 Task: What year was the Blue Mosque in Istanbul completed?
Action: Mouse moved to (92, 120)
Screenshot: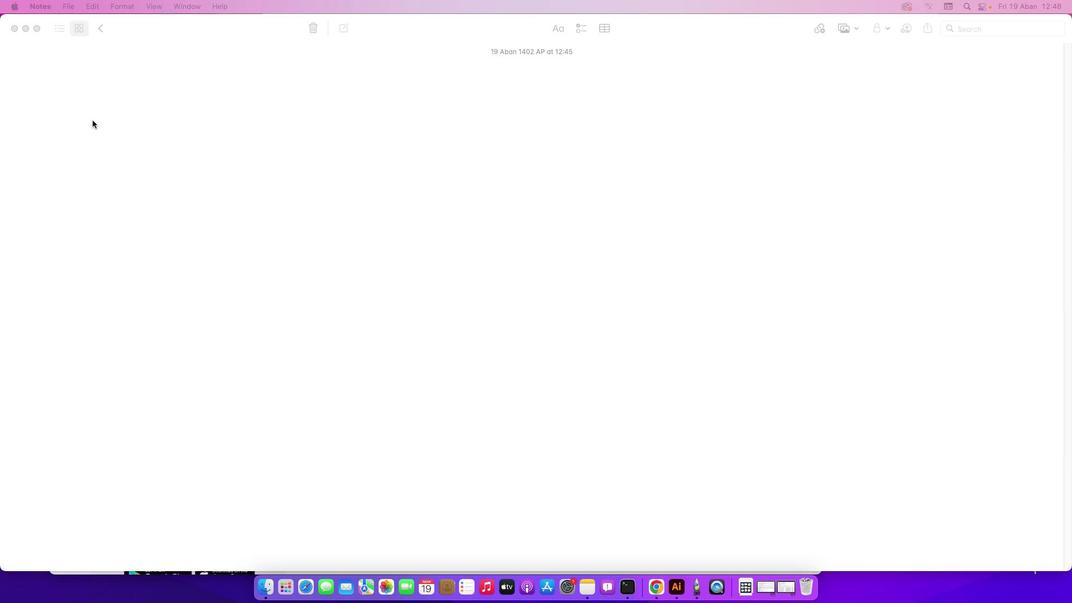 
Action: Mouse pressed left at (92, 120)
Screenshot: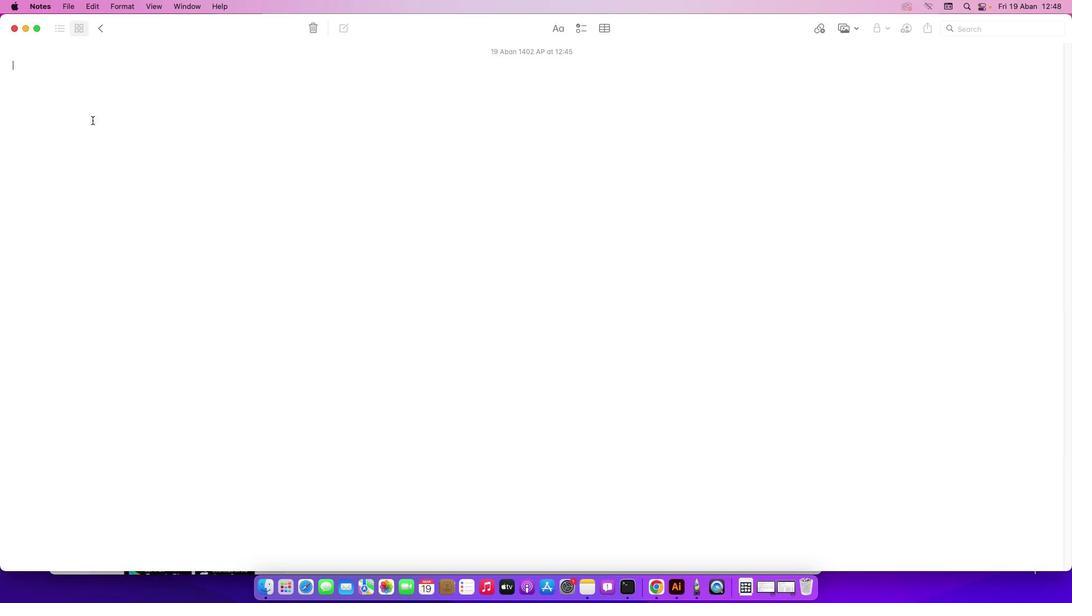 
Action: Key pressed Key.shift'W''h''a''t'Key.space'y''e''a''r'Key.space'w''a''s'Key.space't''h''e'Key.spaceKey.shift'B''l''u''e'Key.spaceKey.shift'M''o''s''q''u''e'Key.space'i''n'Key.spaceKey.shift'I''s''t''a''n''b''u''l'Key.space'c''o''m''p''l''e''t''e''d'Key.shift_r'?'
Screenshot: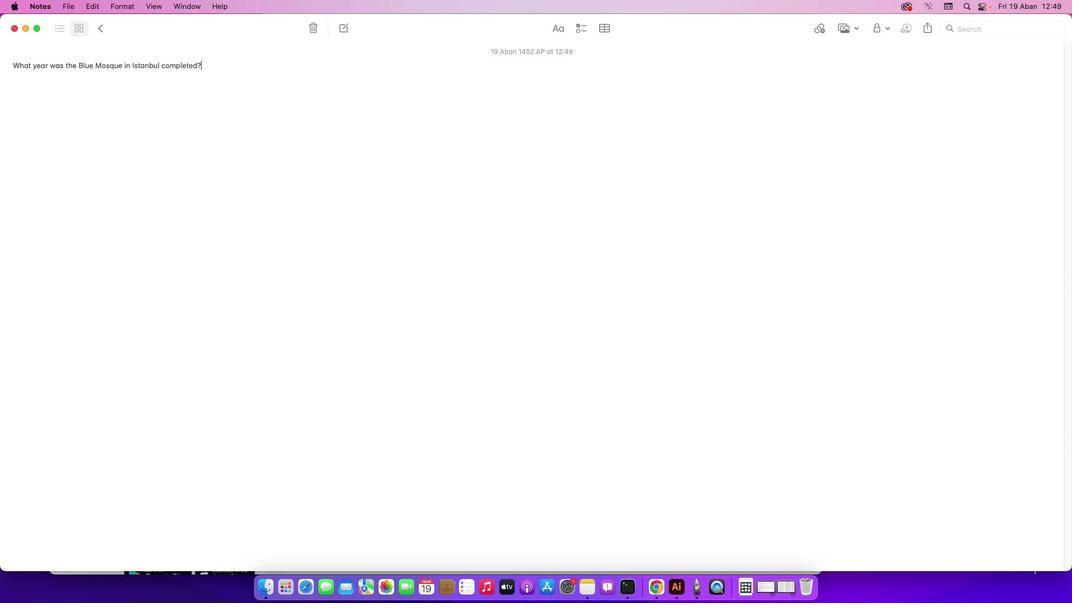 
Action: Mouse moved to (137, 110)
Screenshot: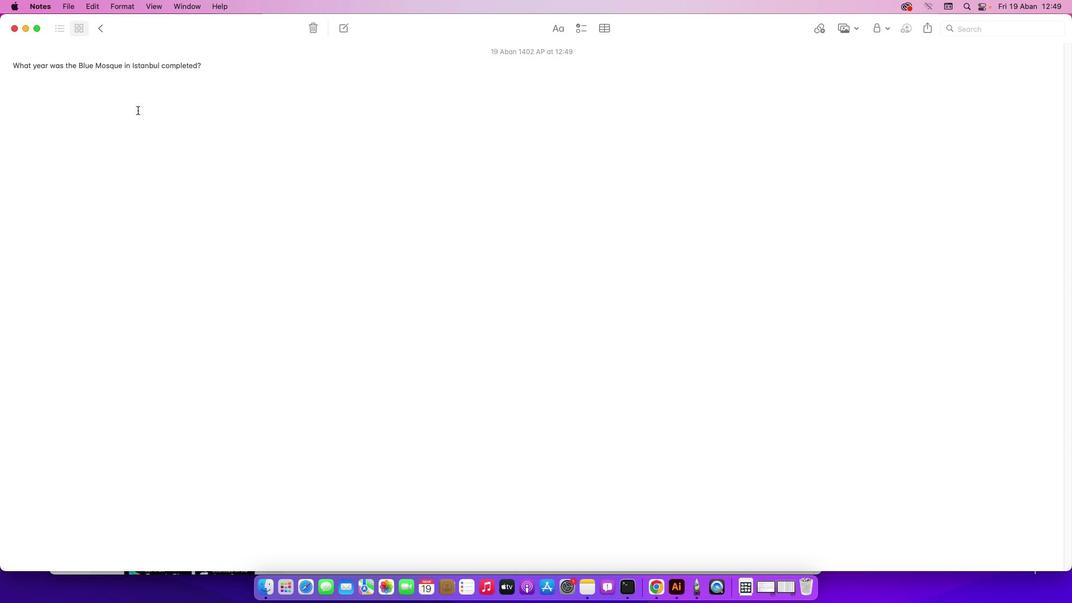 
Action: Key pressed Key.enter
Screenshot: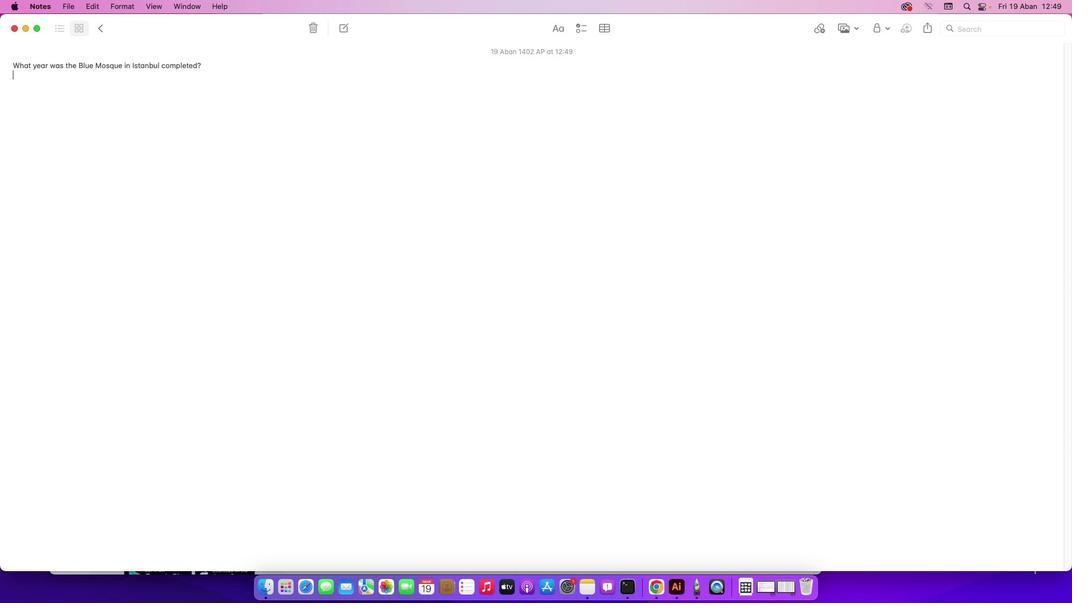 
Action: Mouse moved to (660, 590)
Screenshot: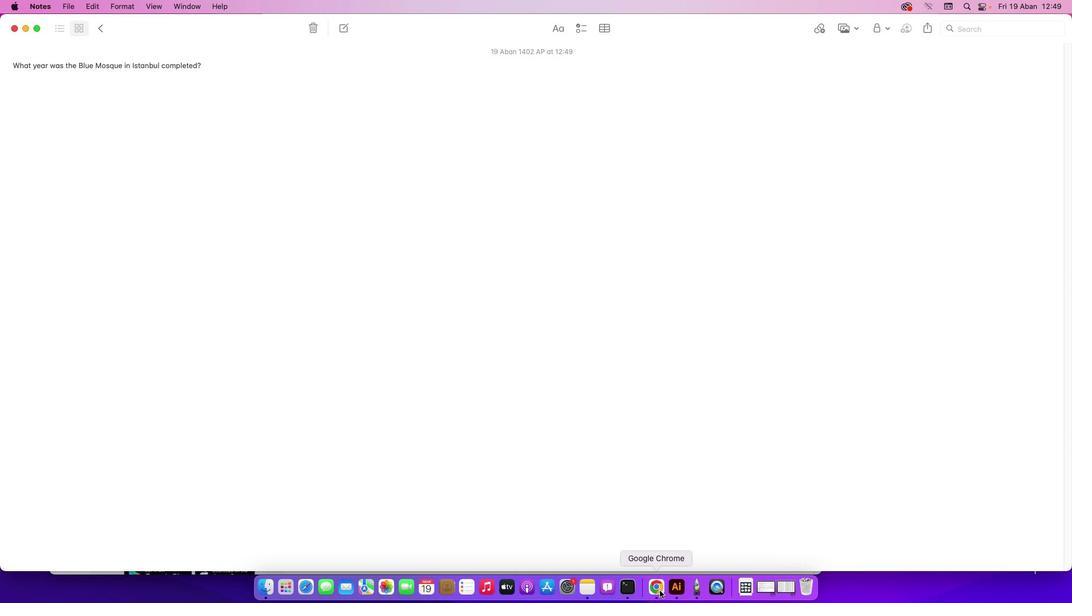 
Action: Mouse pressed left at (660, 590)
Screenshot: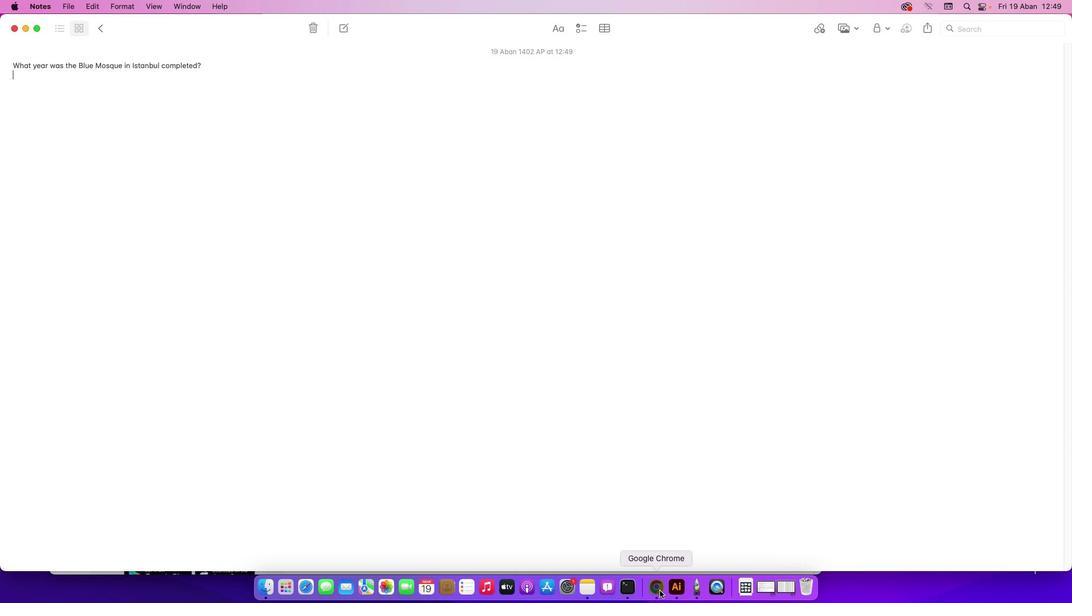 
Action: Mouse moved to (327, 335)
Screenshot: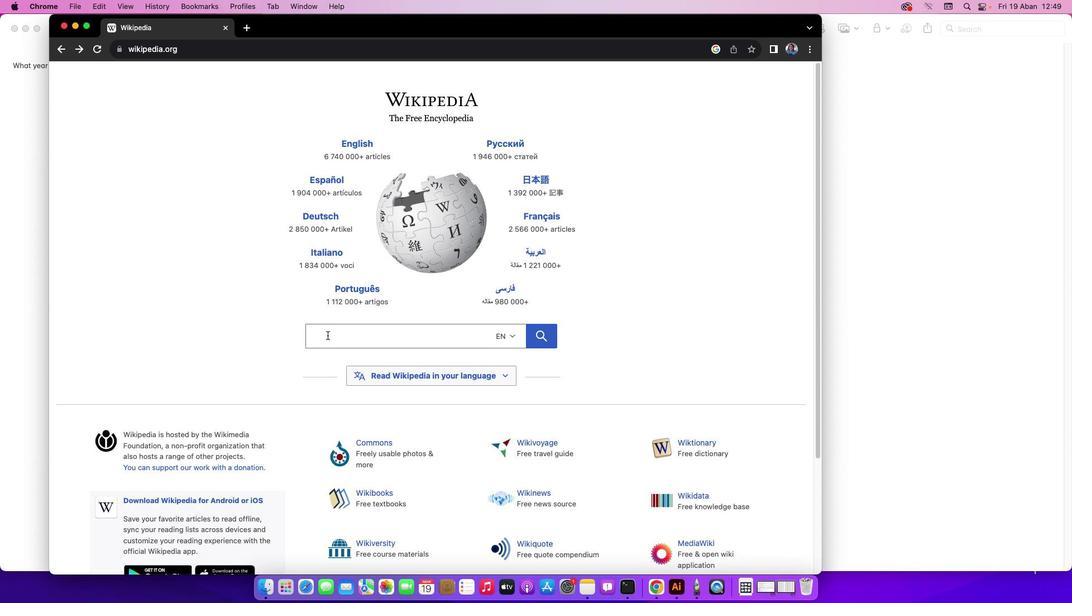 
Action: Mouse pressed left at (327, 335)
Screenshot: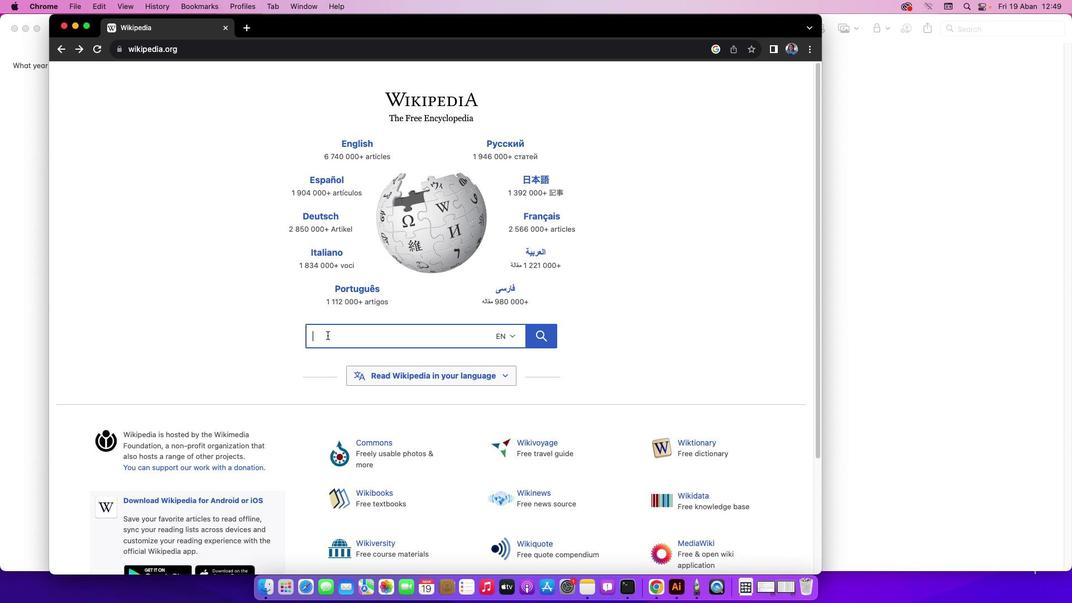 
Action: Mouse moved to (331, 335)
Screenshot: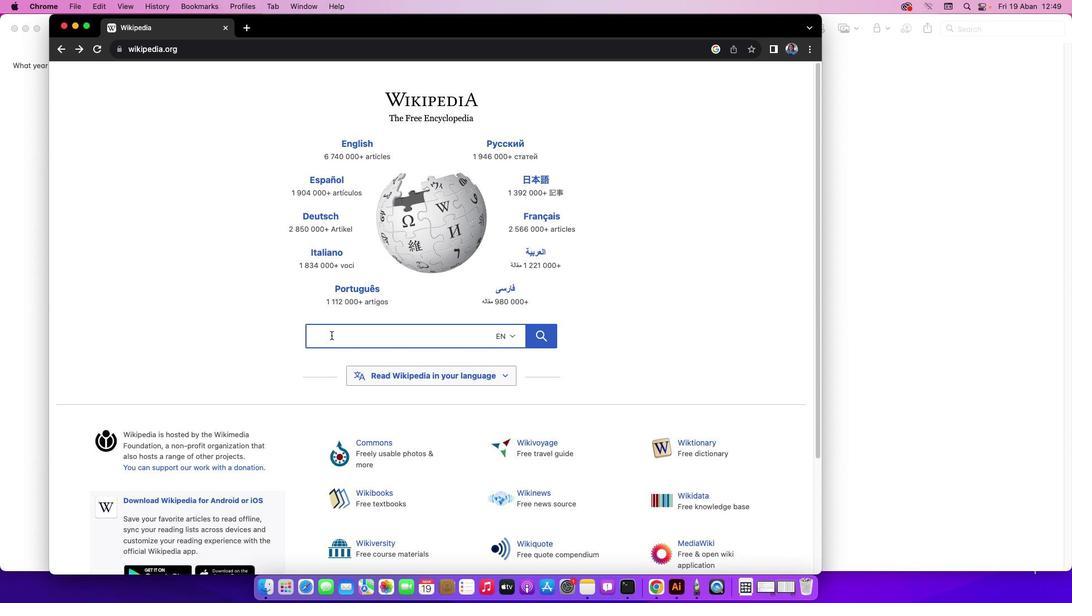
Action: Key pressed Key.shift'B''l''u''e'Key.spaceKey.shift'M''o''s''q''u''e'
Screenshot: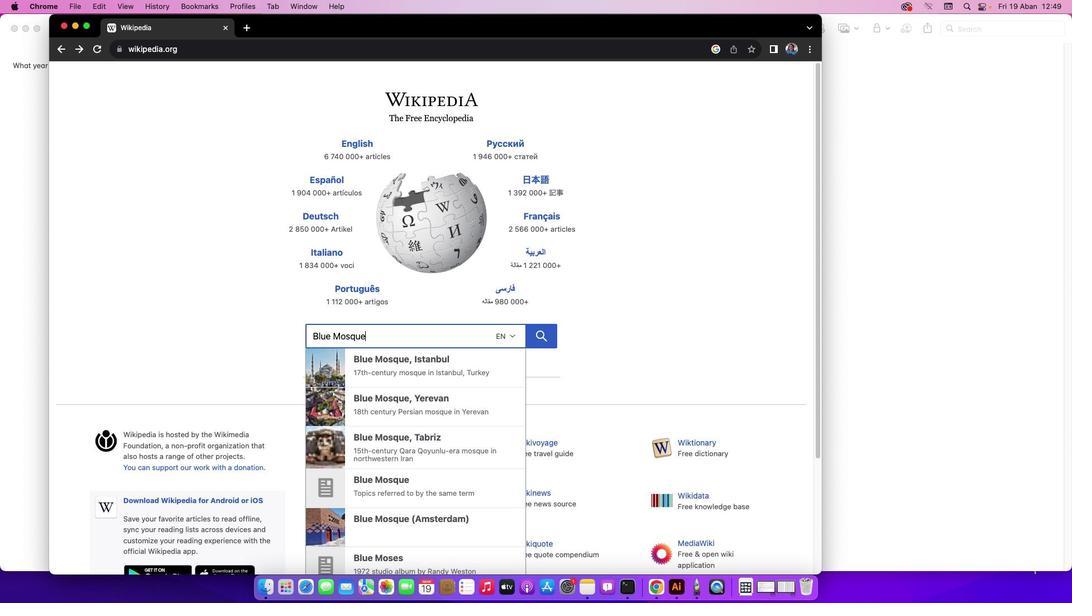 
Action: Mouse moved to (386, 398)
Screenshot: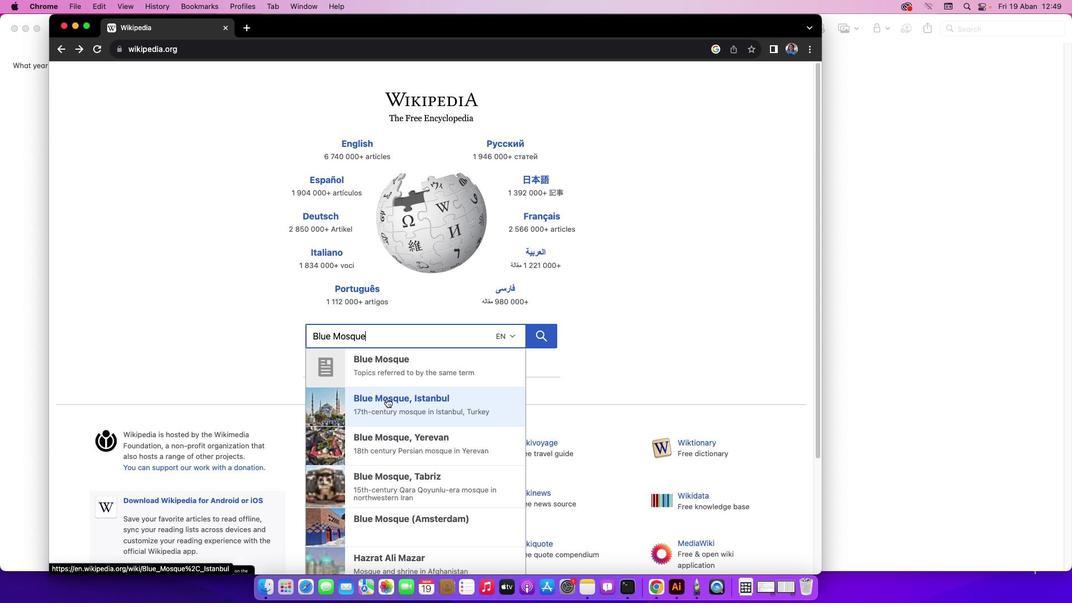 
Action: Mouse pressed left at (386, 398)
Screenshot: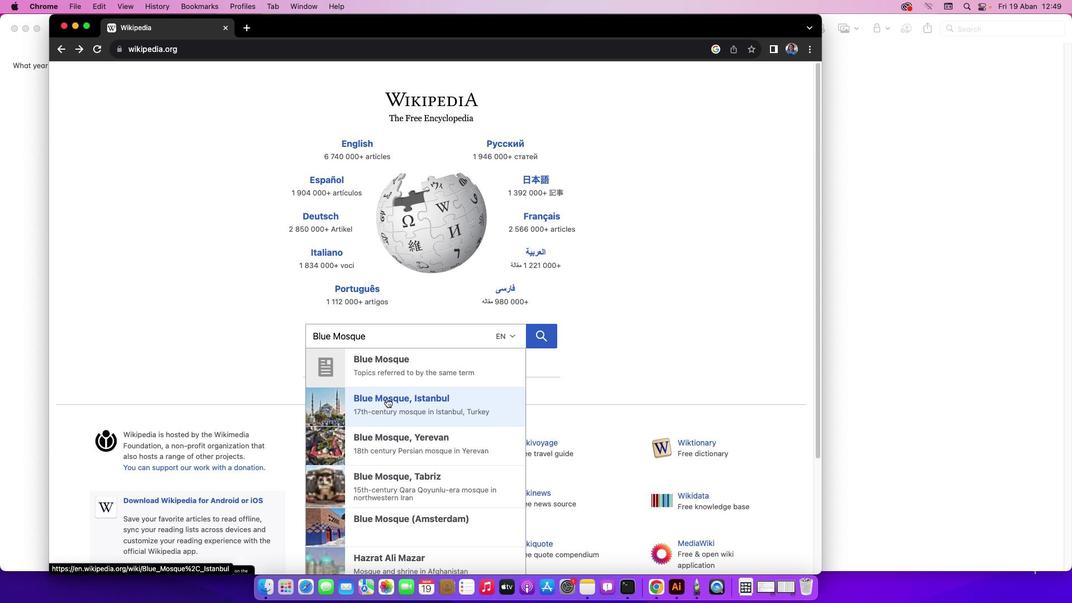 
Action: Mouse moved to (818, 105)
Screenshot: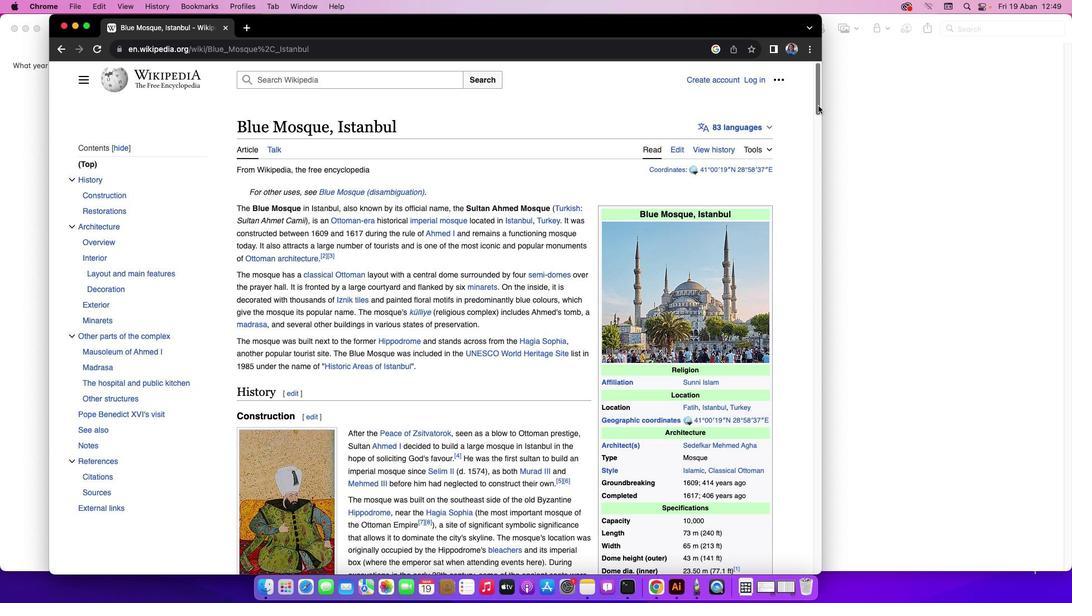 
Action: Mouse pressed left at (818, 105)
Screenshot: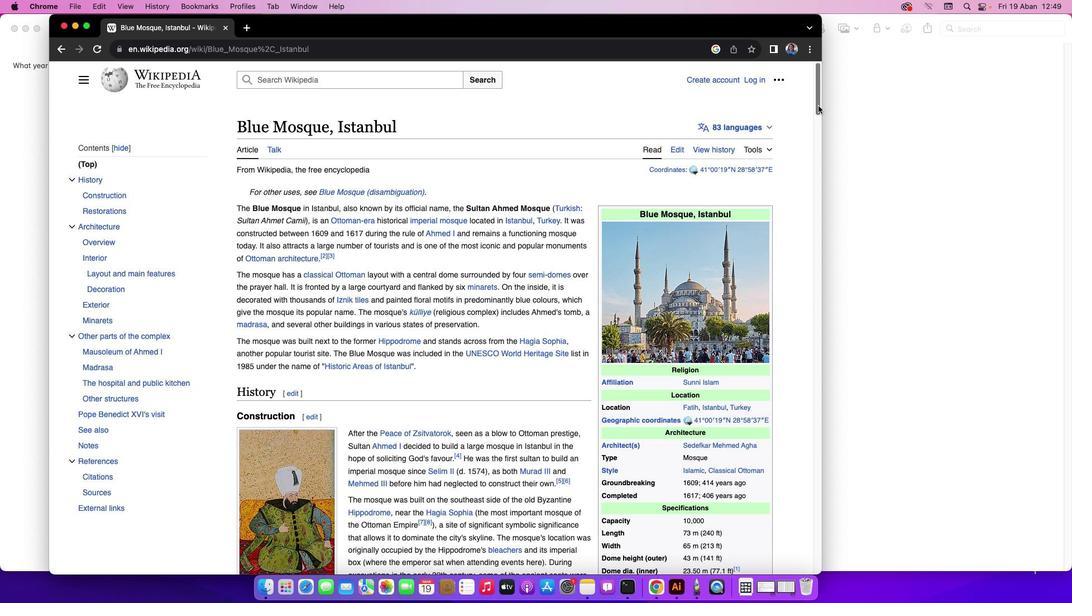 
Action: Mouse moved to (39, 125)
Screenshot: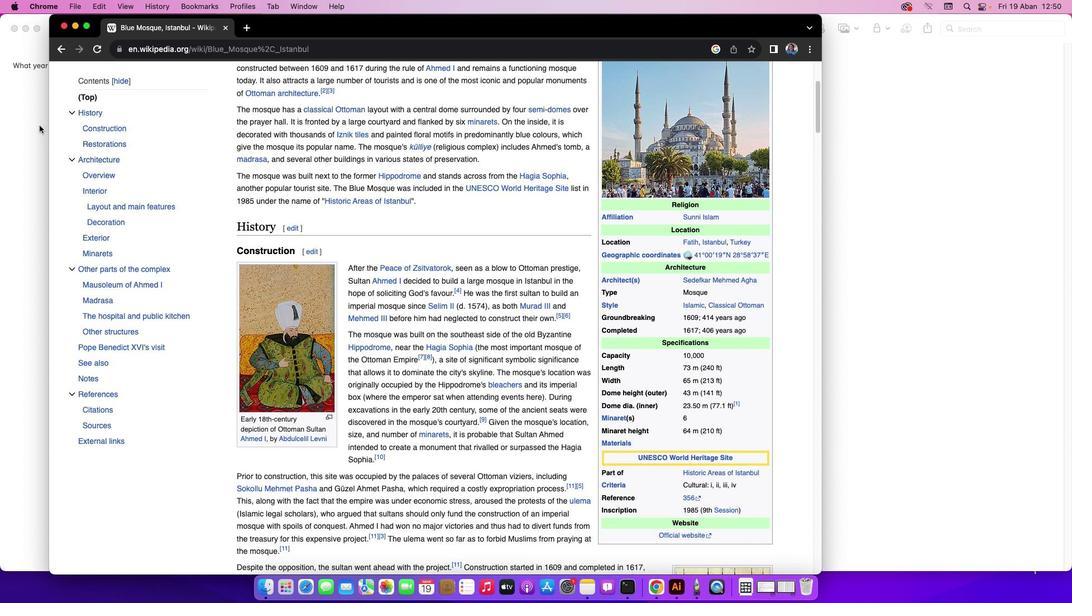
Action: Mouse pressed left at (39, 125)
Screenshot: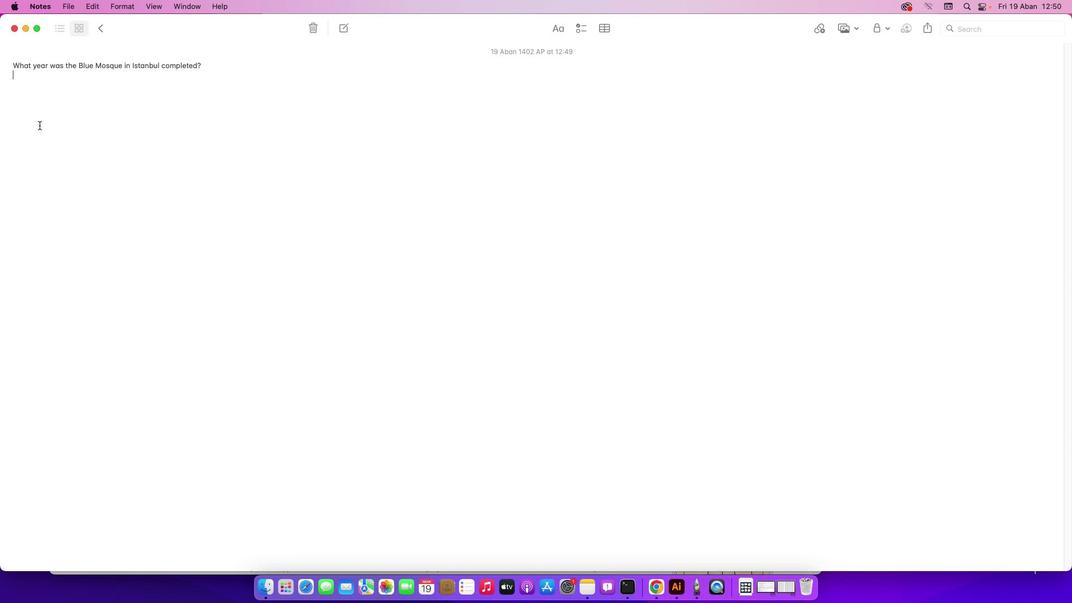 
Action: Mouse moved to (247, 96)
Screenshot: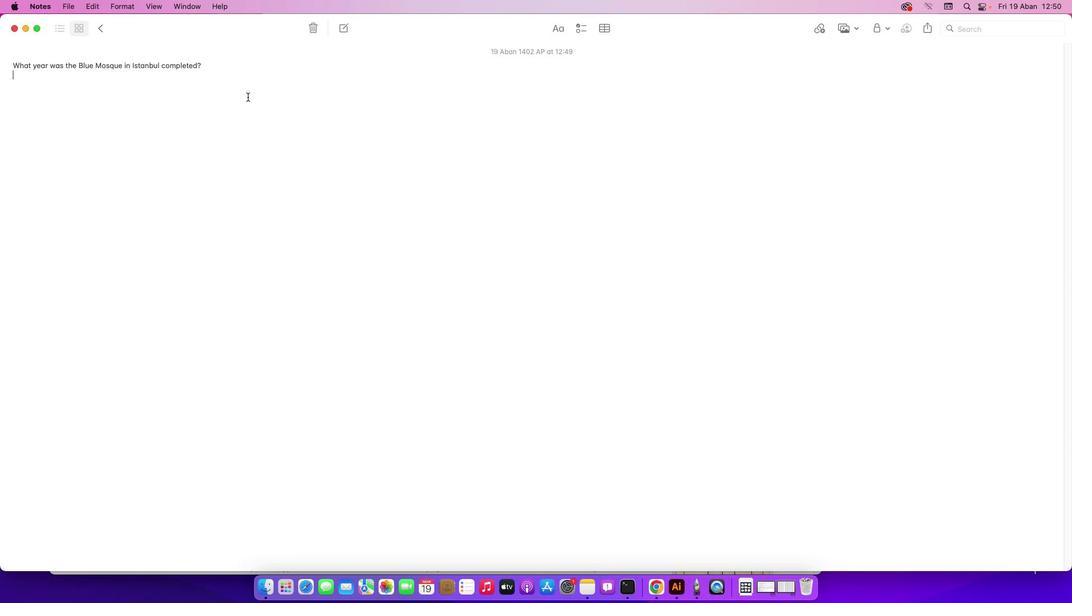 
Action: Key pressed Key.shift'T''h''e'Key.spaceKey.shift'B''l''u''e'Key.spaceKey.shift'M''o''s''q''u''e'Key.space'i''n'Key.spaceKey.shift'I''s''t''a''n''b''u''l'Key.space'w''a''s'Key.space'c''o''m''p''l''e''t''e''d'Key.space'i''n'Key.space'1''9'Key.backspace'6''1''7''.'
Screenshot: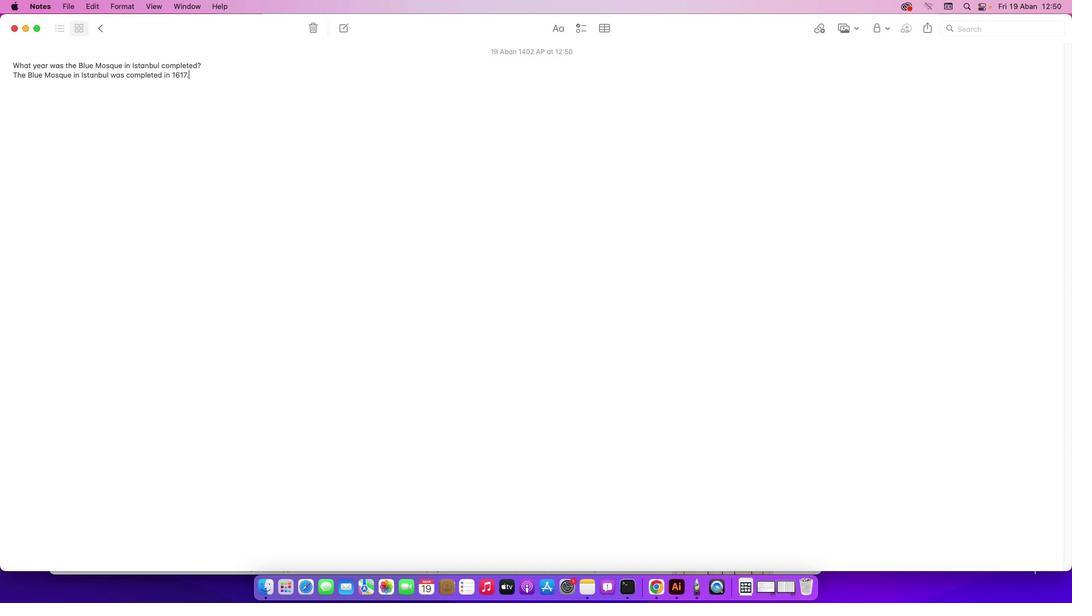 
Action: Mouse moved to (659, 588)
Screenshot: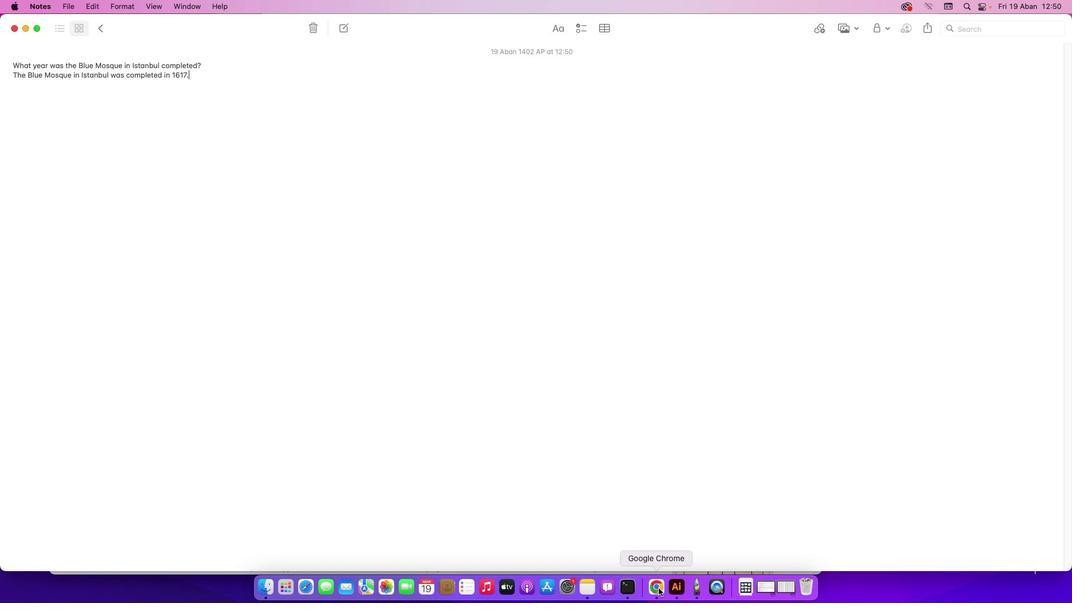 
Action: Mouse pressed left at (659, 588)
Screenshot: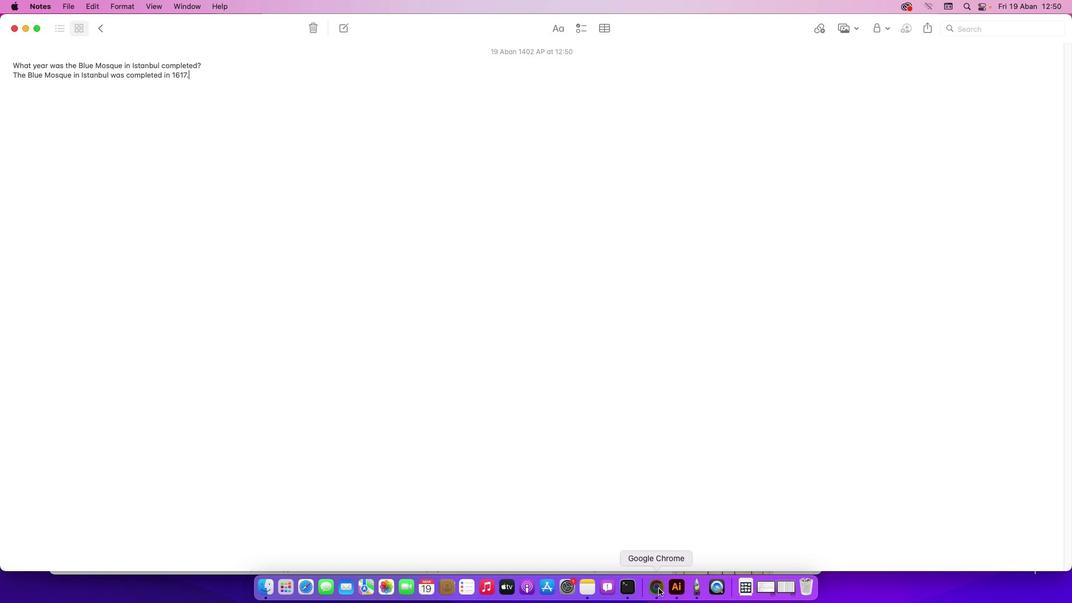 
Action: Mouse moved to (818, 126)
Screenshot: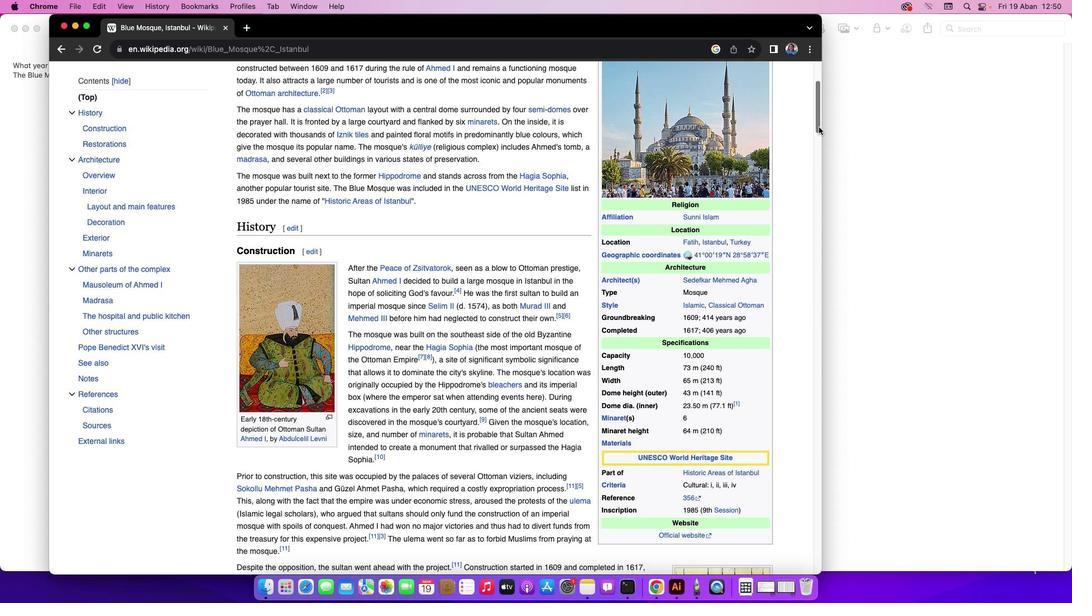 
Action: Mouse pressed left at (818, 126)
Screenshot: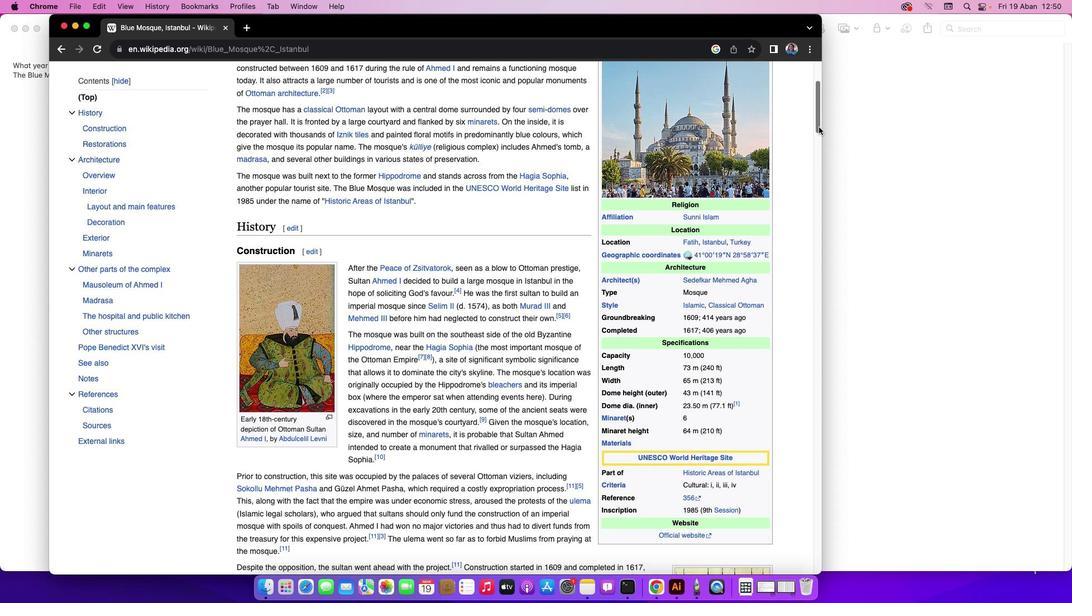 
Action: Mouse moved to (34, 138)
Screenshot: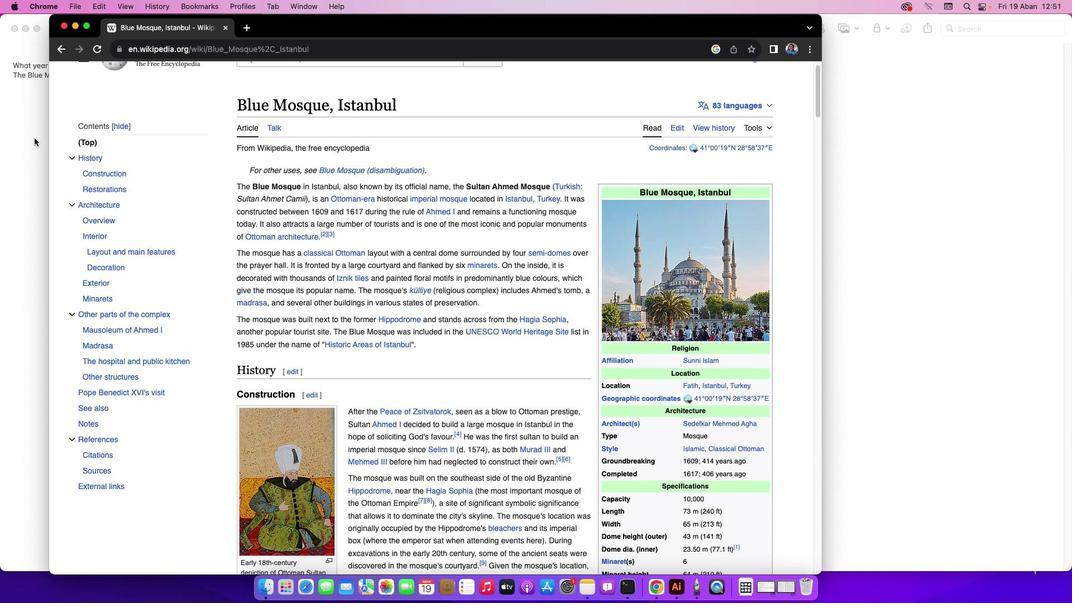 
Action: Mouse pressed left at (34, 138)
Screenshot: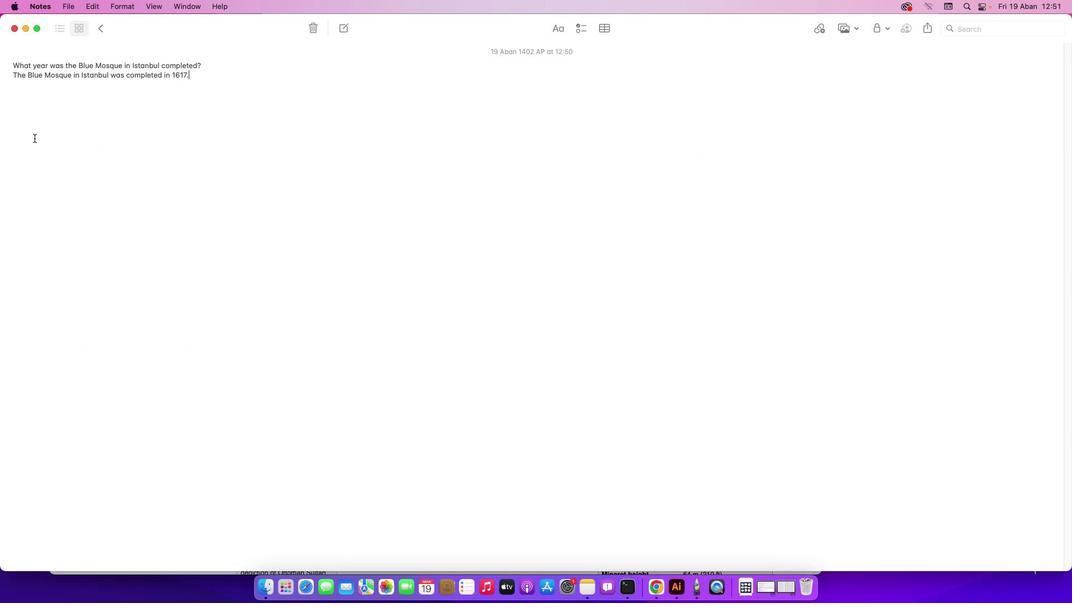 
Action: Mouse moved to (408, 297)
Screenshot: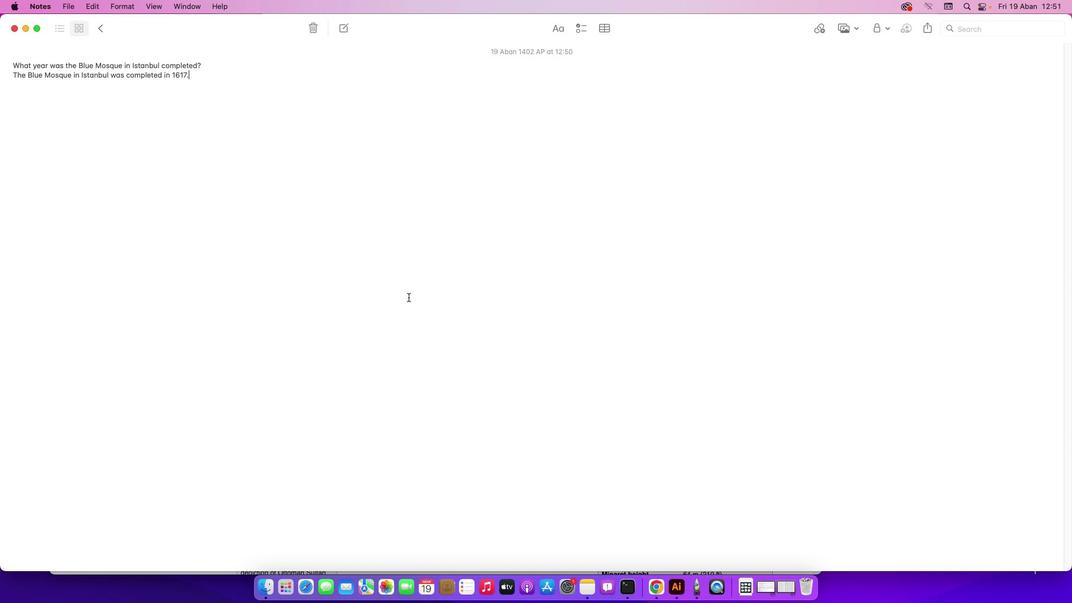 
